 Task: Use the formula "DDB" in spreadsheet "Project protfolio".
Action: Mouse moved to (668, 107)
Screenshot: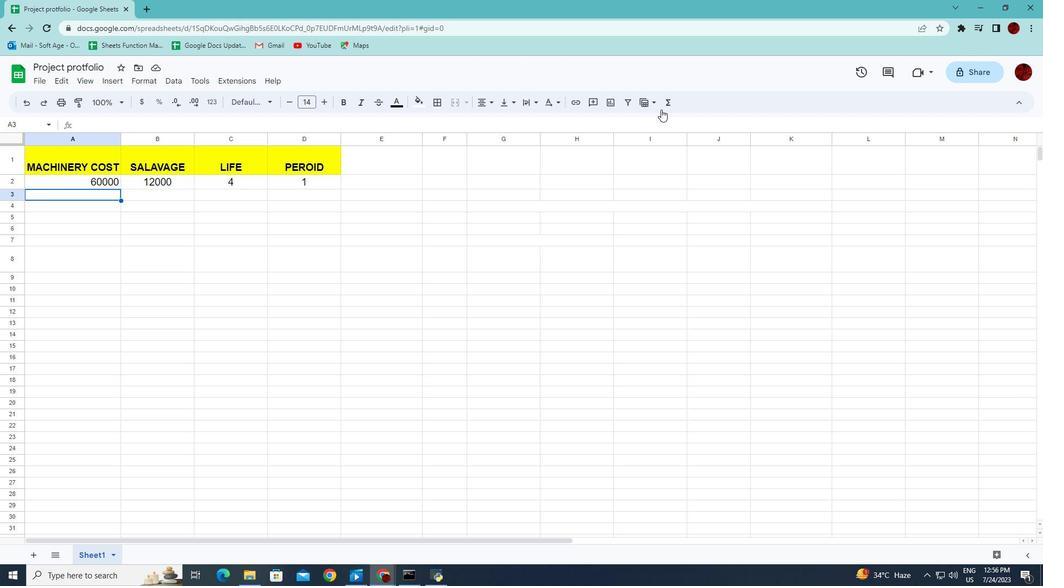 
Action: Mouse pressed left at (668, 107)
Screenshot: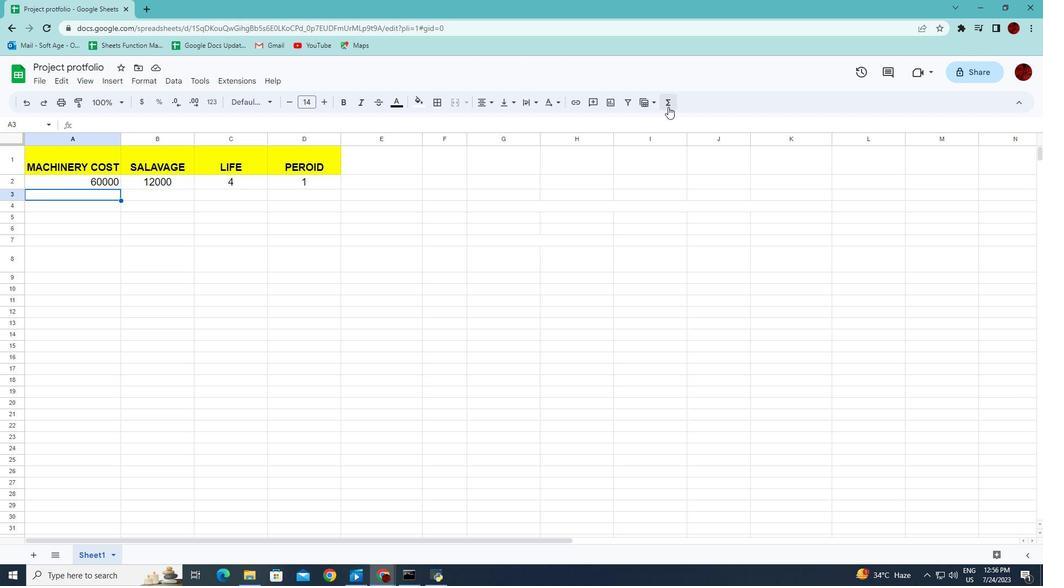 
Action: Mouse moved to (784, 217)
Screenshot: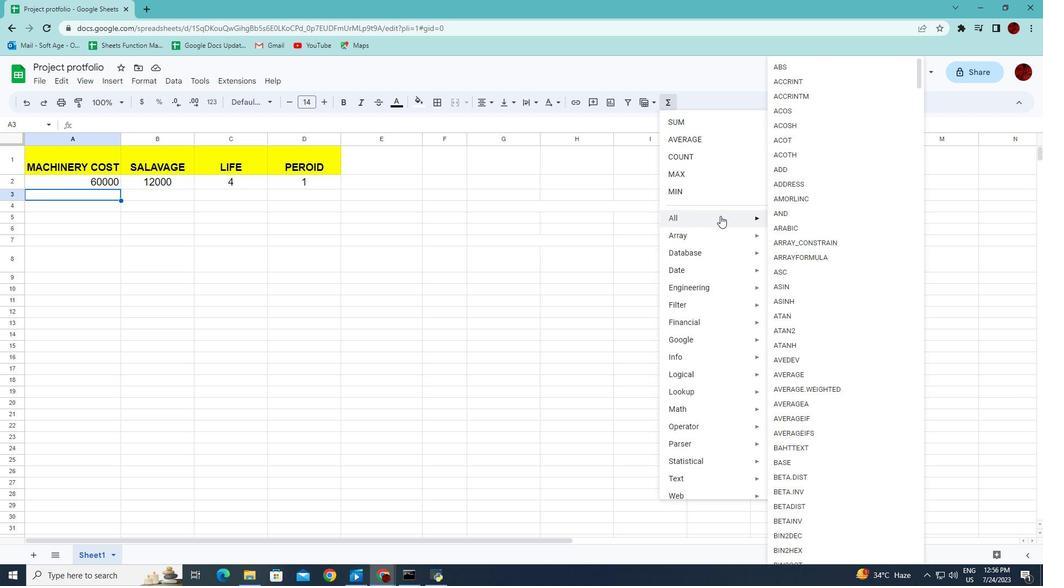 
Action: Mouse scrolled (784, 217) with delta (0, 0)
Screenshot: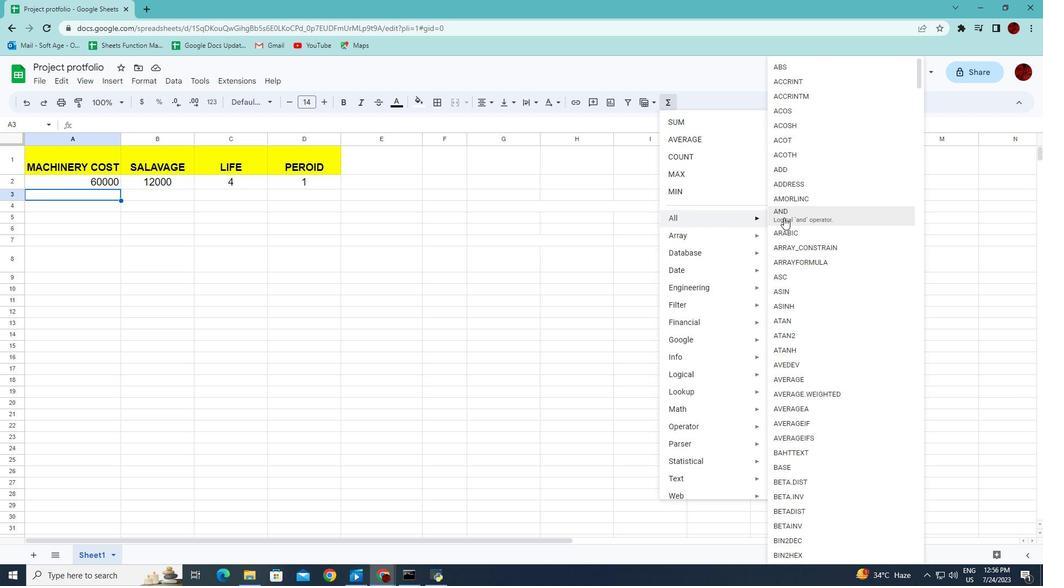 
Action: Mouse scrolled (784, 217) with delta (0, 0)
Screenshot: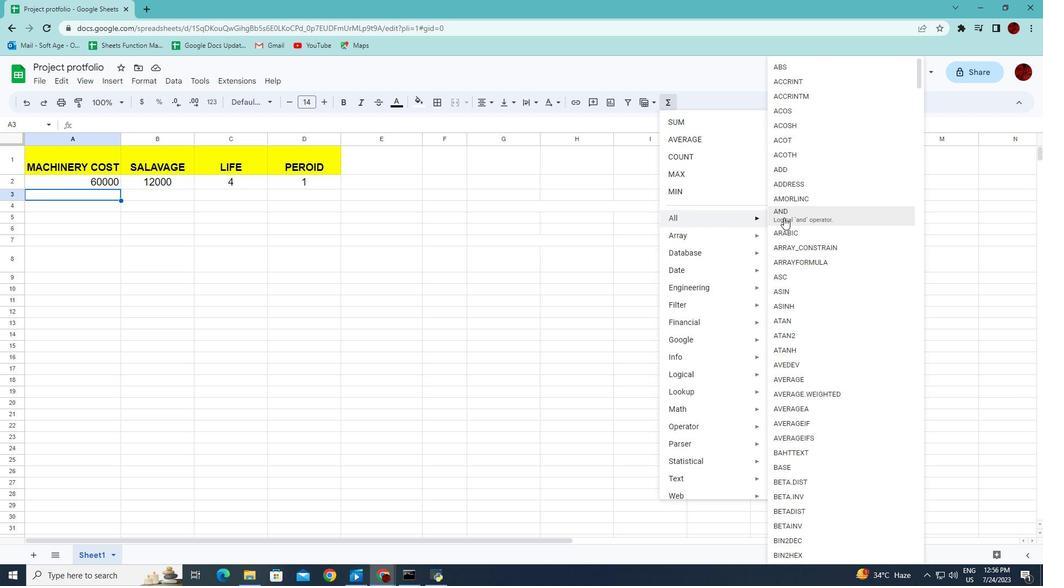 
Action: Mouse scrolled (784, 217) with delta (0, 0)
Screenshot: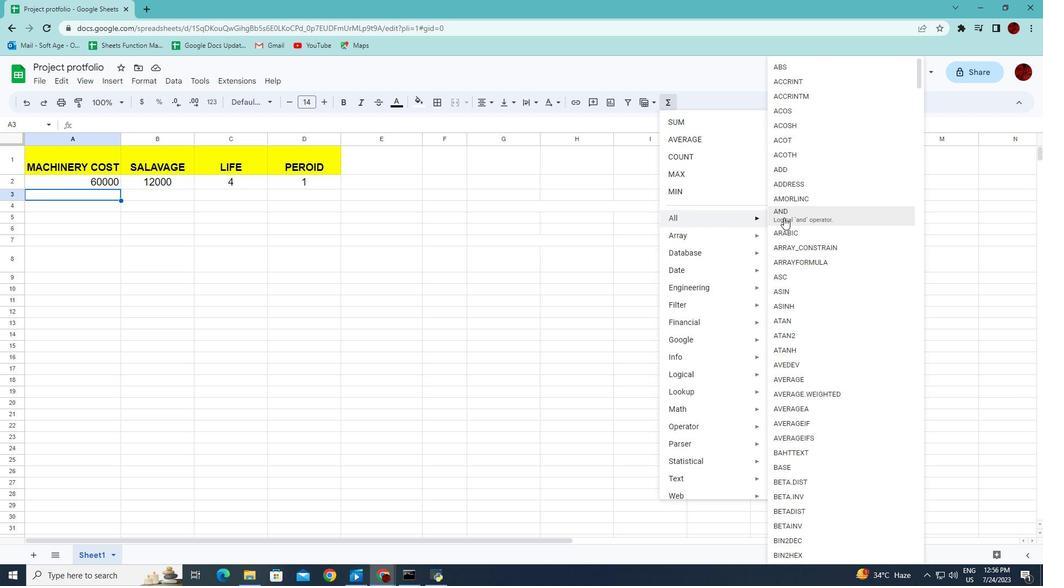 
Action: Mouse scrolled (784, 217) with delta (0, 0)
Screenshot: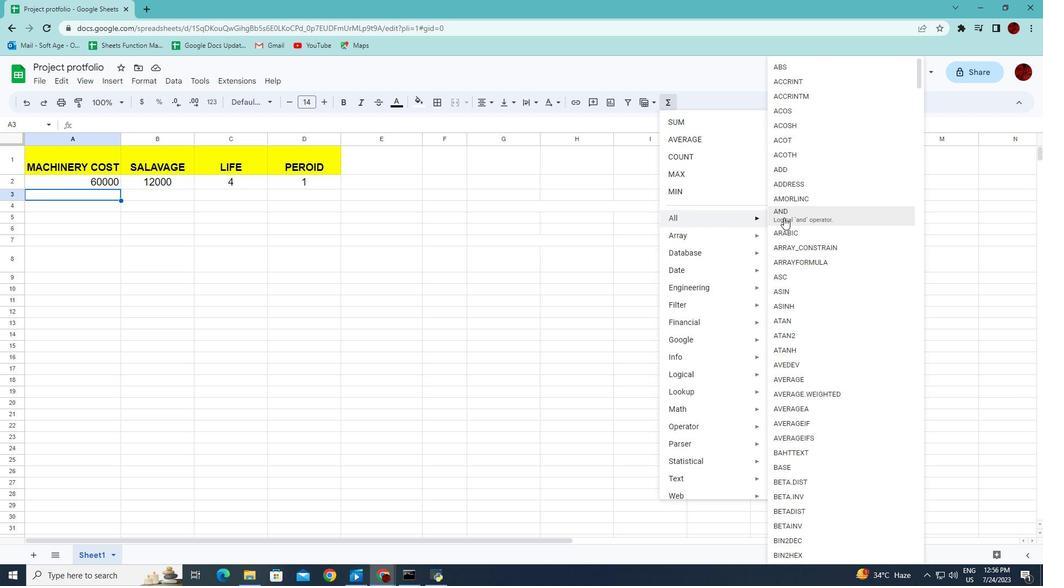 
Action: Mouse scrolled (784, 217) with delta (0, 0)
Screenshot: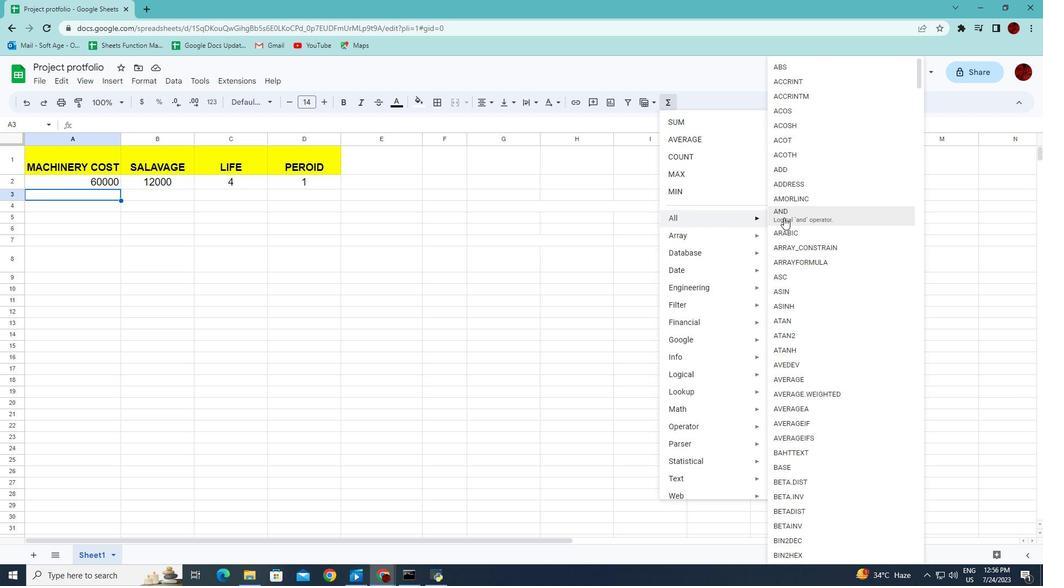 
Action: Mouse scrolled (784, 217) with delta (0, 0)
Screenshot: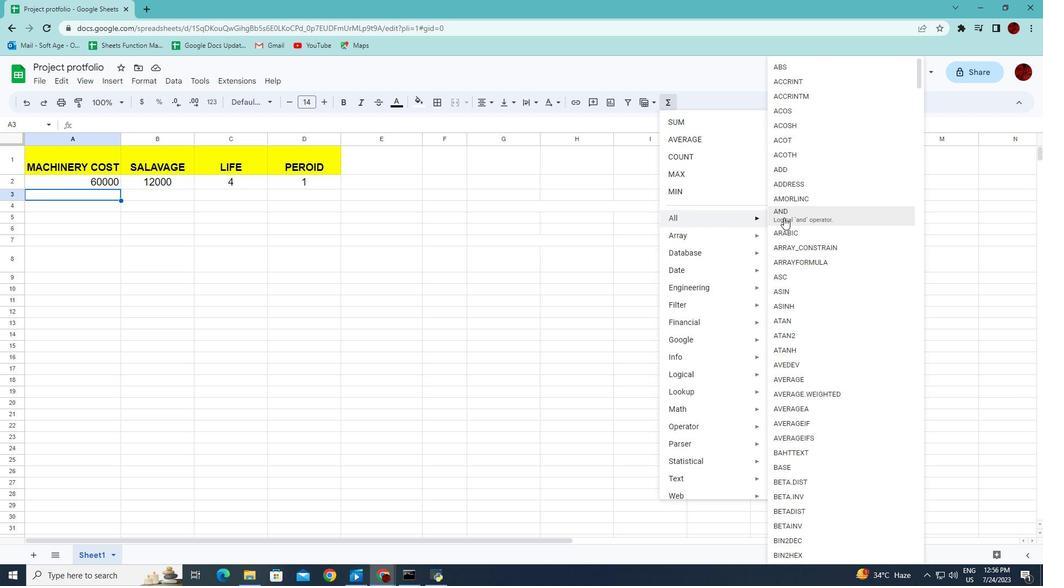 
Action: Mouse scrolled (784, 217) with delta (0, 0)
Screenshot: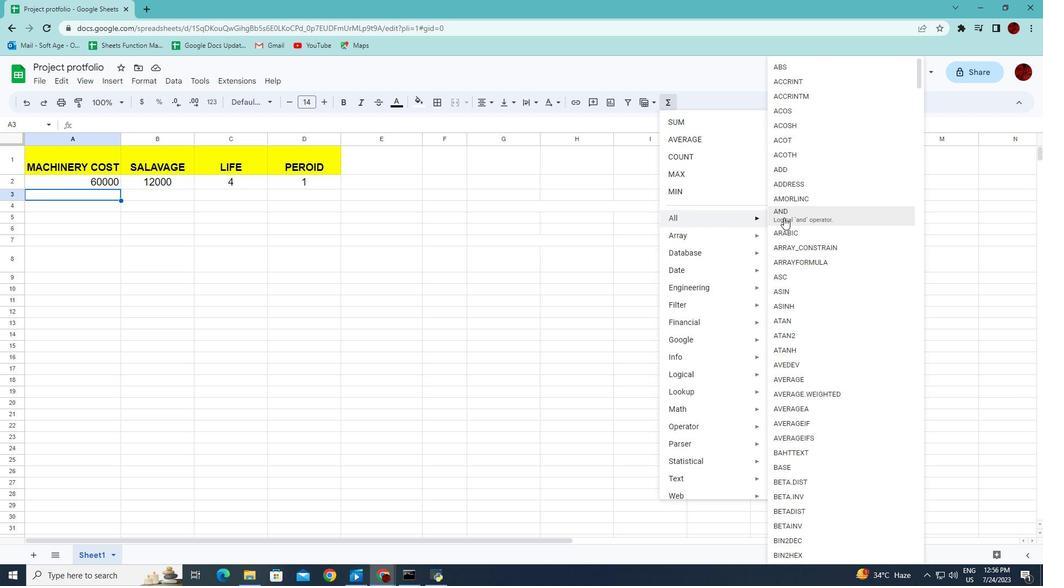 
Action: Mouse scrolled (784, 217) with delta (0, 0)
Screenshot: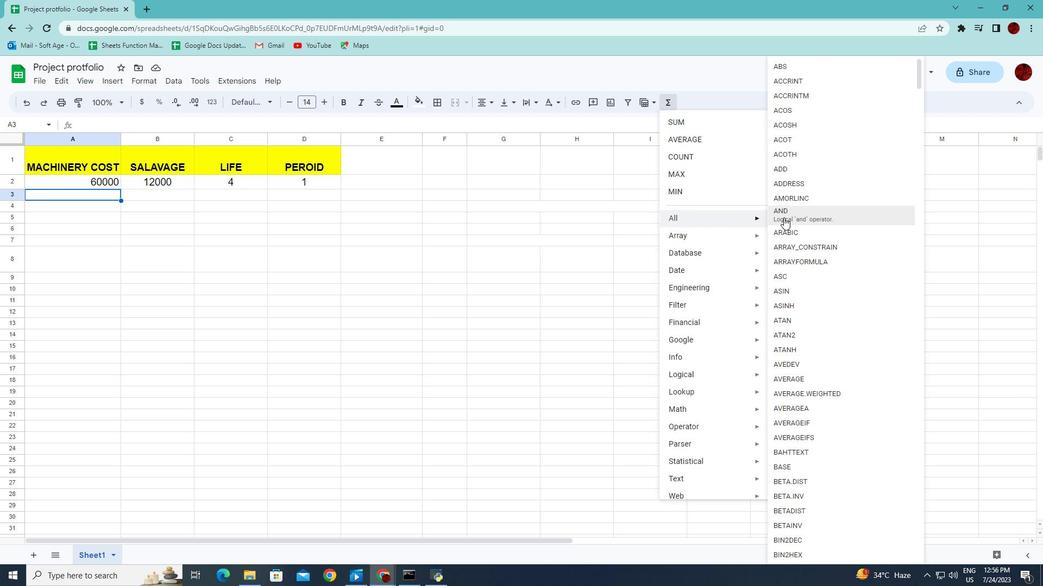 
Action: Mouse scrolled (784, 217) with delta (0, 0)
Screenshot: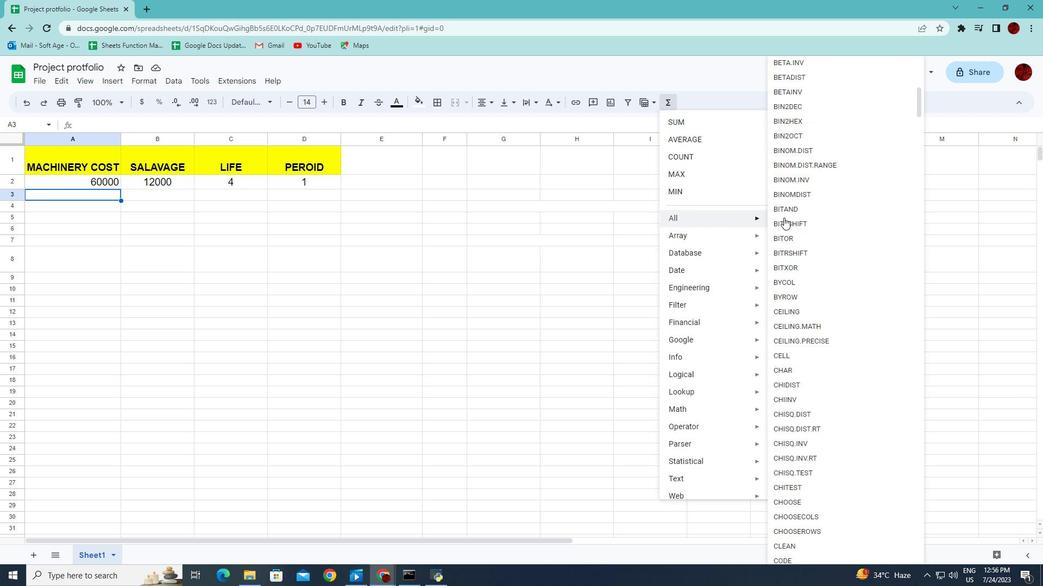 
Action: Mouse scrolled (784, 217) with delta (0, 0)
Screenshot: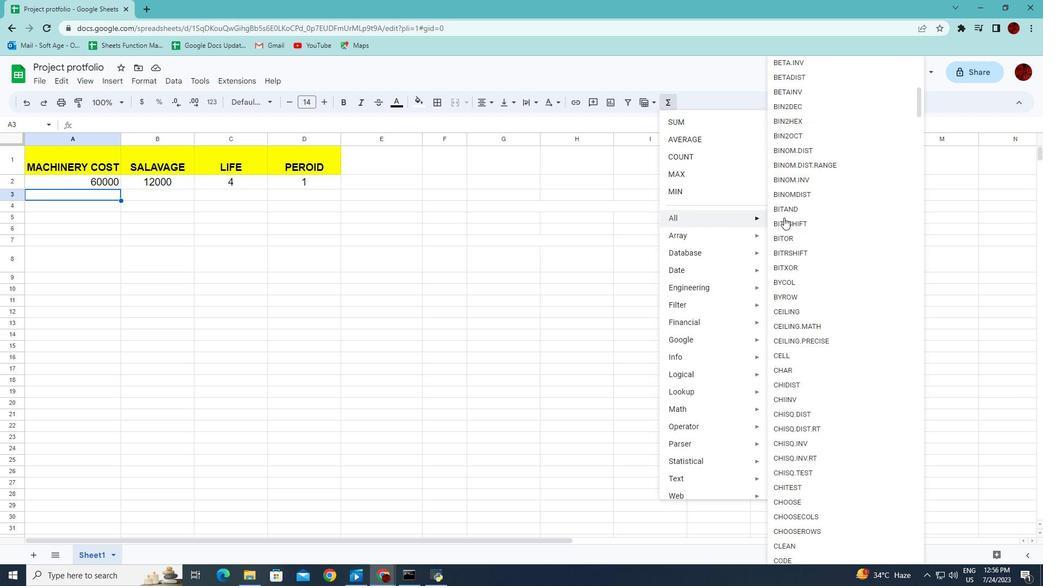 
Action: Mouse scrolled (784, 217) with delta (0, 0)
Screenshot: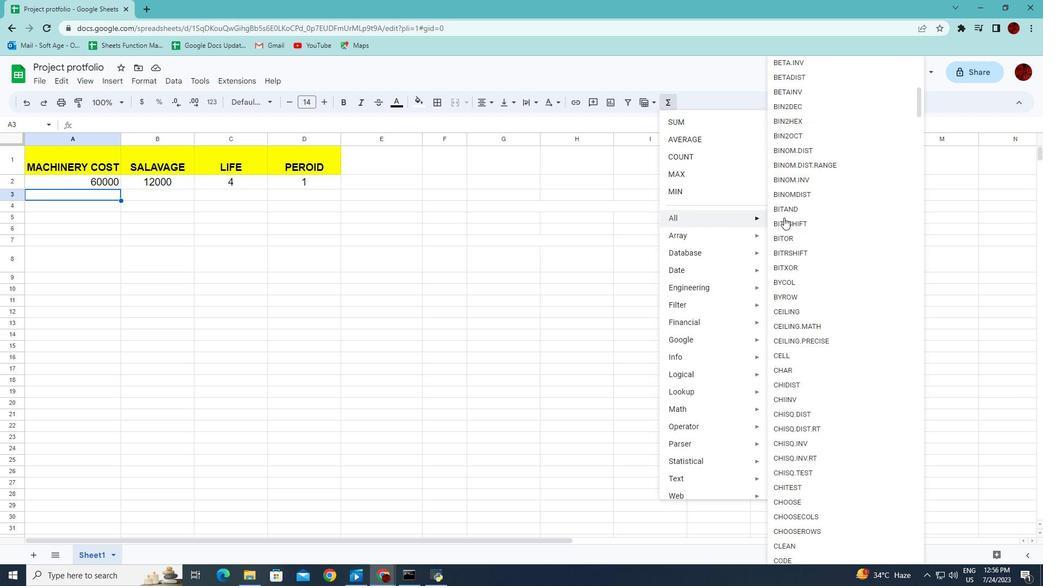 
Action: Mouse scrolled (784, 217) with delta (0, 0)
Screenshot: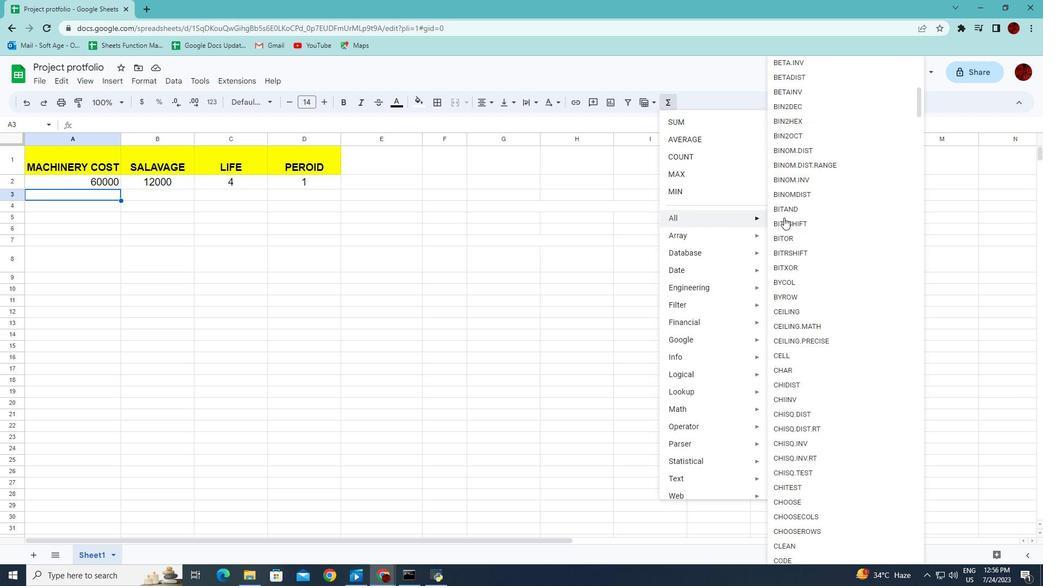
Action: Mouse scrolled (784, 217) with delta (0, 0)
Screenshot: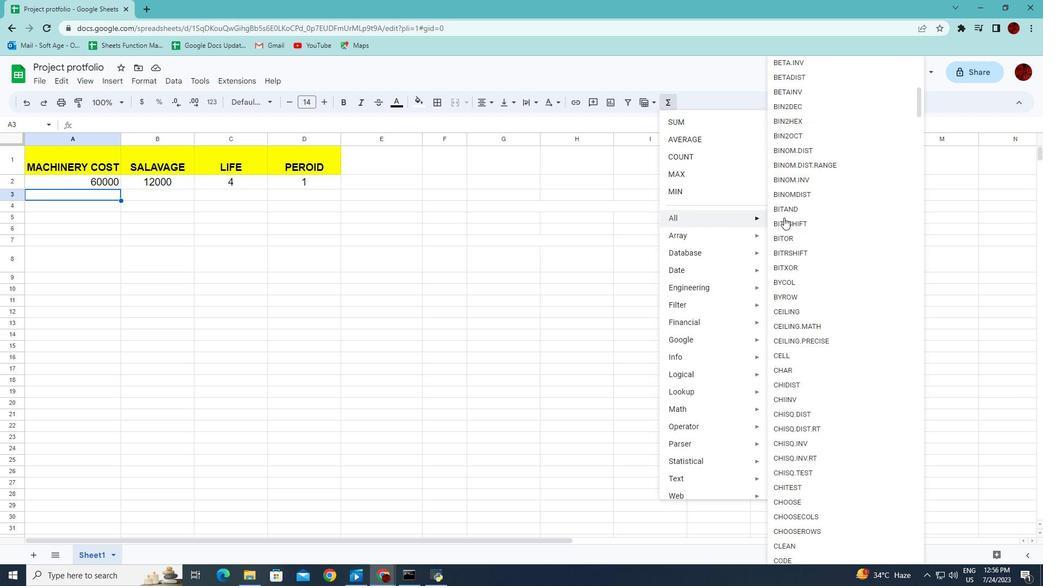 
Action: Mouse scrolled (784, 217) with delta (0, 0)
Screenshot: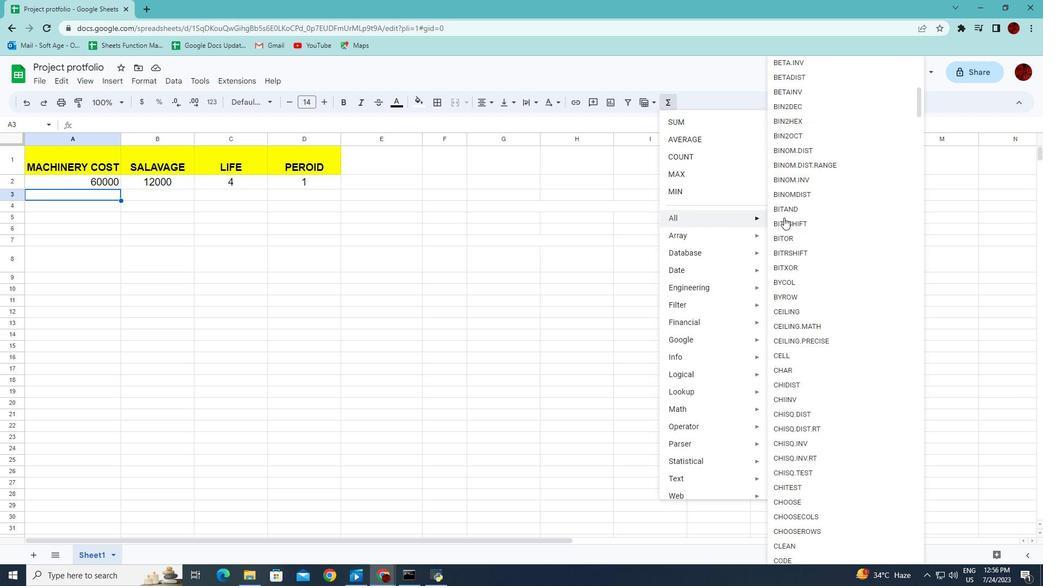 
Action: Mouse scrolled (784, 217) with delta (0, 0)
Screenshot: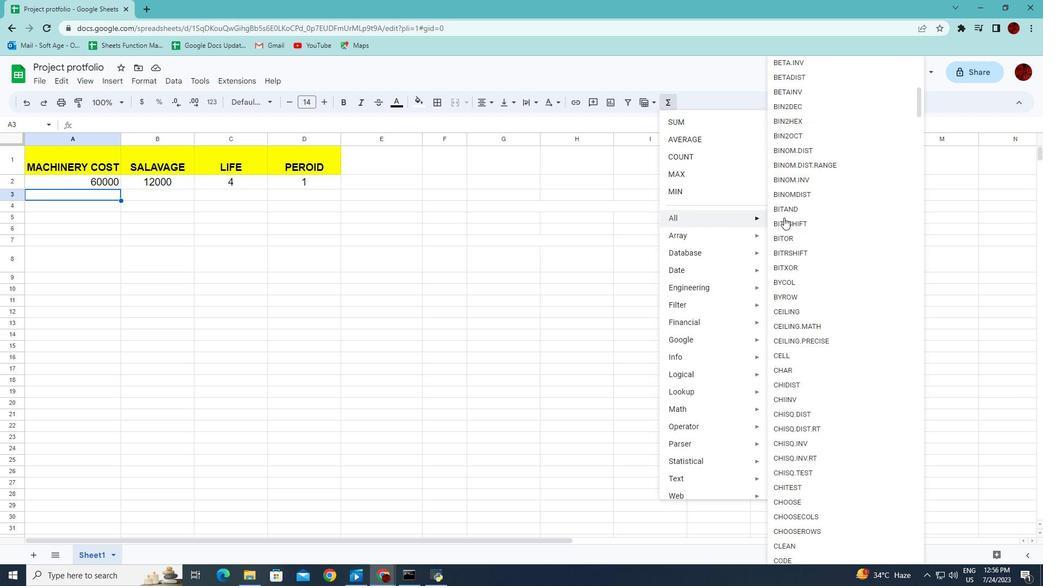 
Action: Mouse scrolled (784, 217) with delta (0, 0)
Screenshot: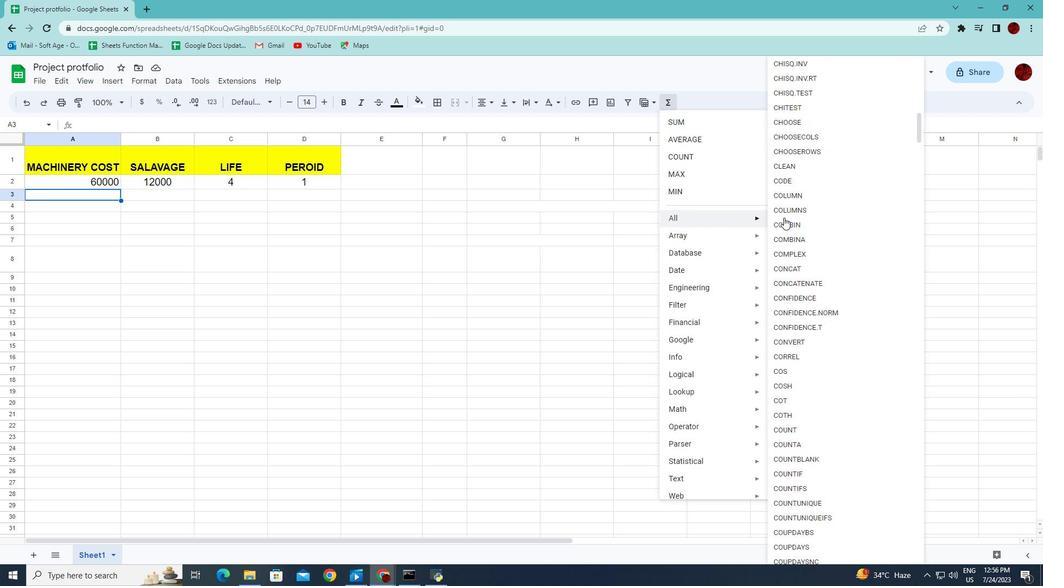 
Action: Mouse scrolled (784, 217) with delta (0, 0)
Screenshot: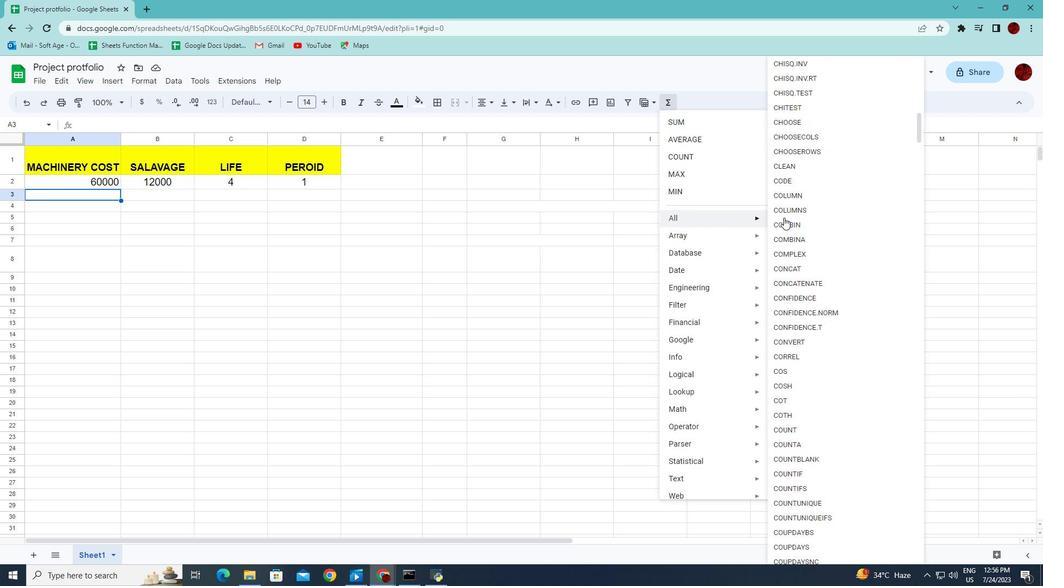 
Action: Mouse scrolled (784, 217) with delta (0, 0)
Screenshot: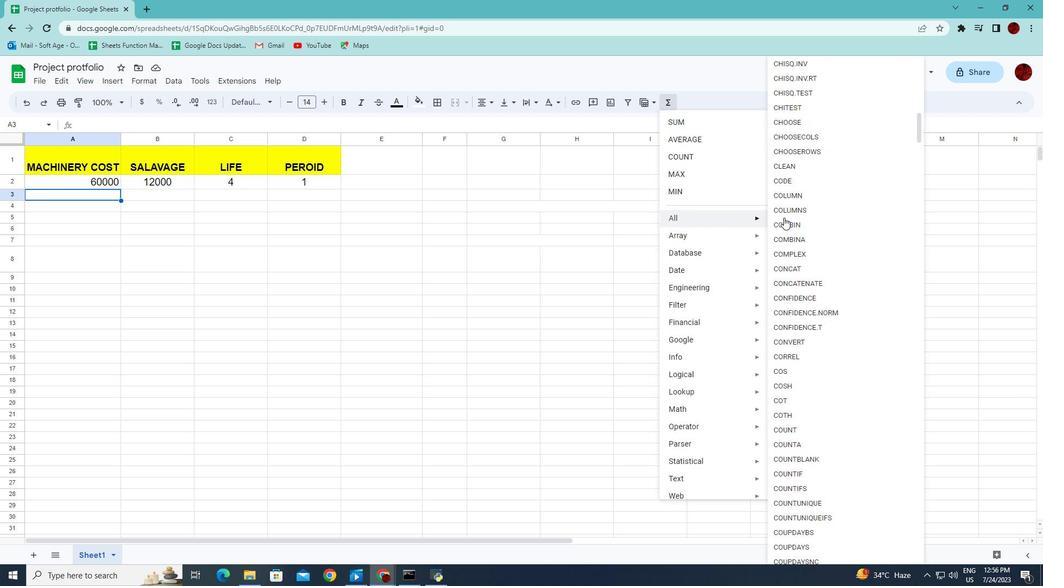 
Action: Mouse scrolled (784, 217) with delta (0, 0)
Screenshot: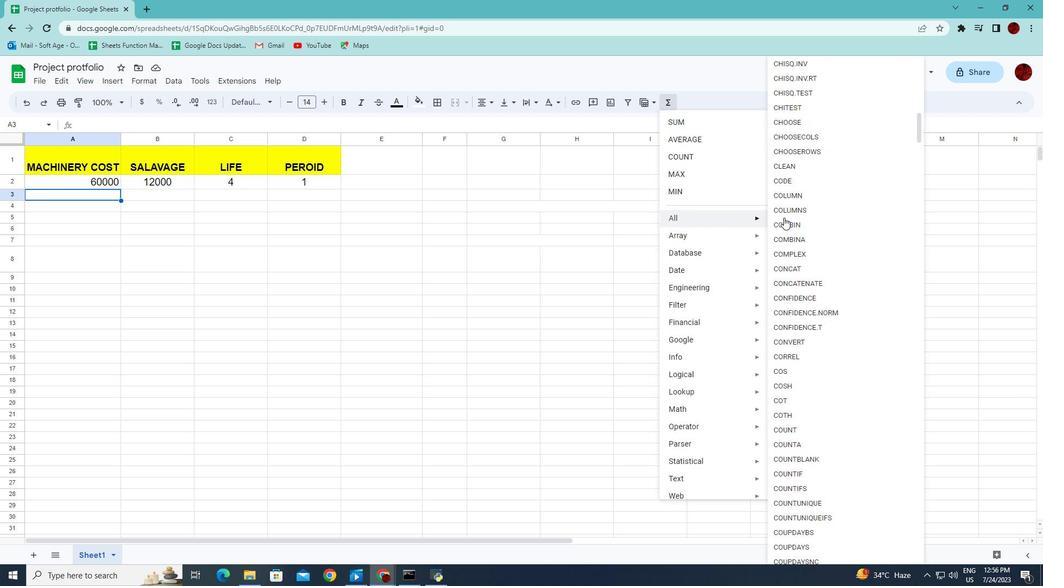 
Action: Mouse scrolled (784, 217) with delta (0, 0)
Screenshot: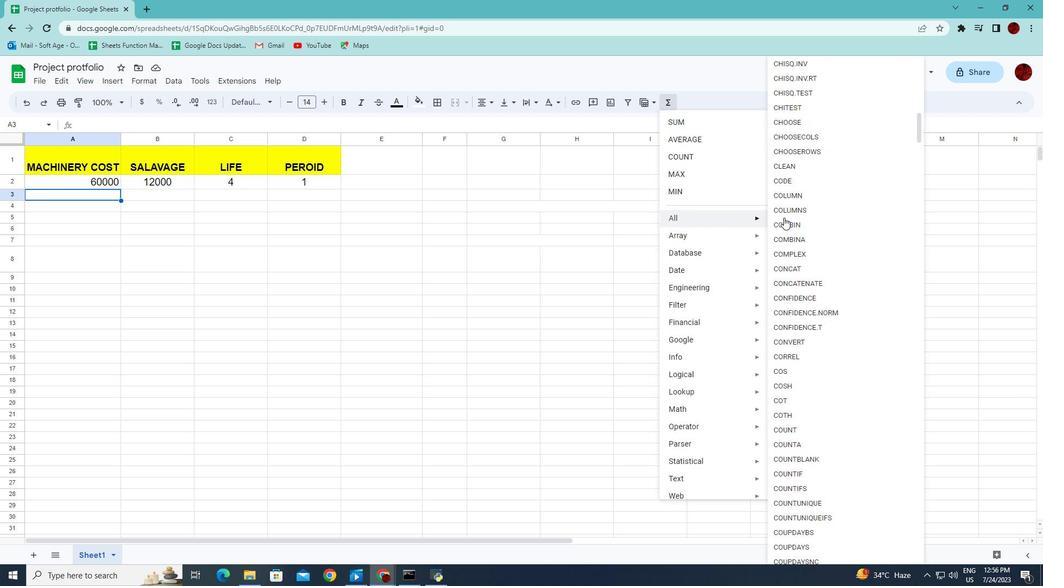 
Action: Mouse scrolled (784, 217) with delta (0, 0)
Screenshot: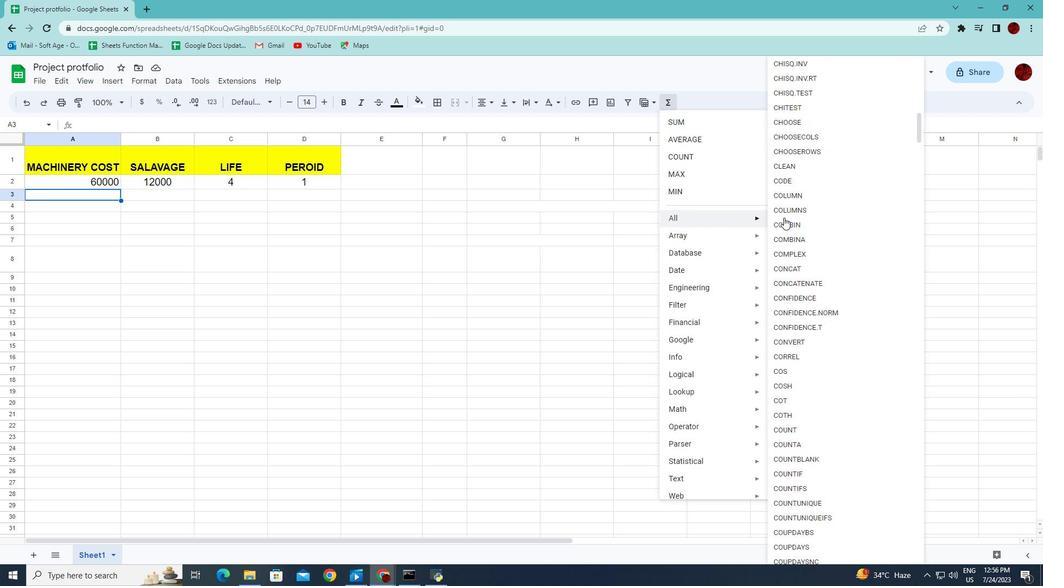 
Action: Mouse scrolled (784, 217) with delta (0, 0)
Screenshot: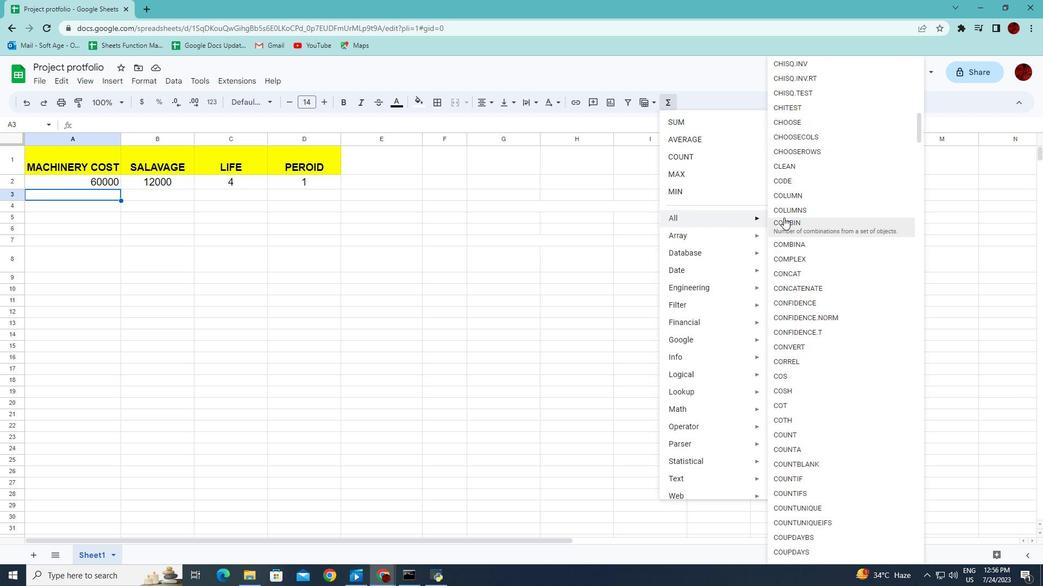 
Action: Mouse scrolled (784, 217) with delta (0, 0)
Screenshot: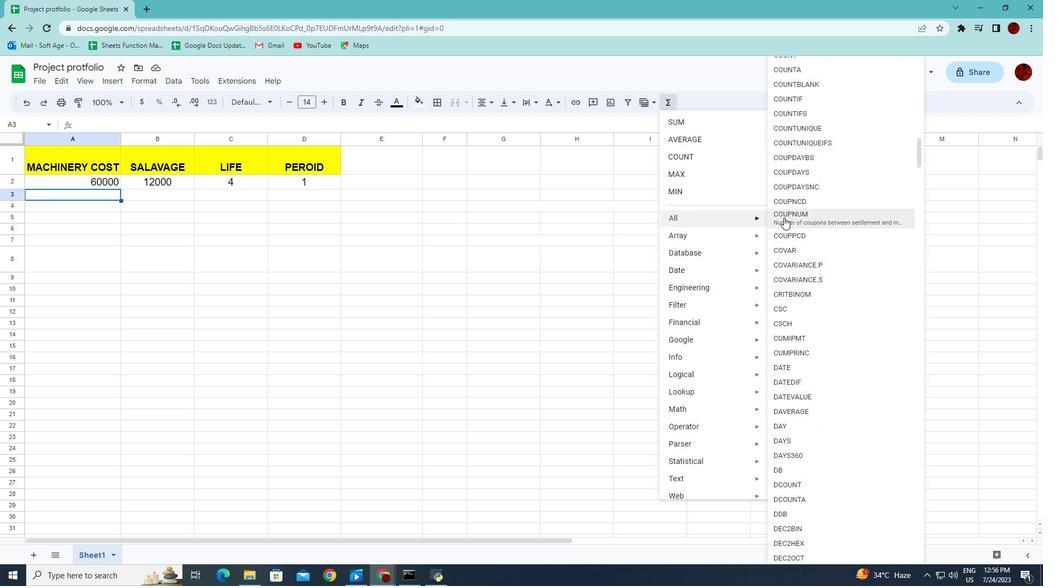 
Action: Mouse scrolled (784, 217) with delta (0, 0)
Screenshot: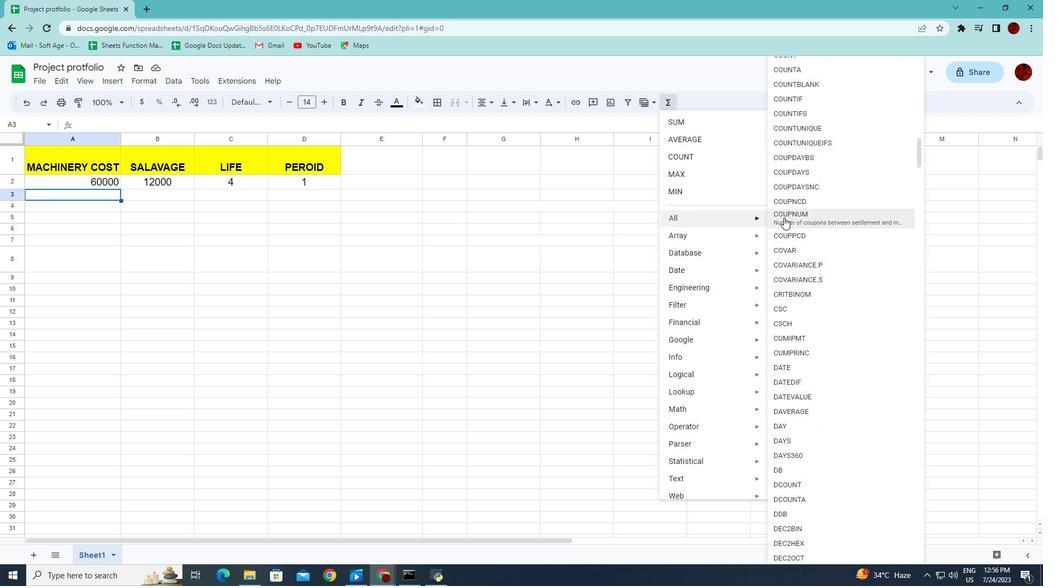 
Action: Mouse scrolled (784, 217) with delta (0, 0)
Screenshot: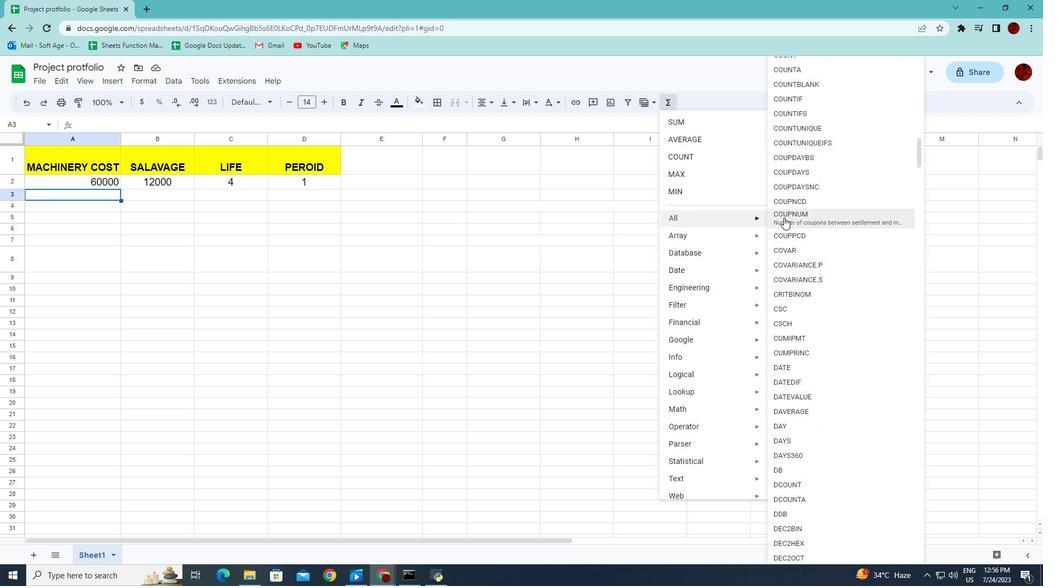 
Action: Mouse scrolled (784, 217) with delta (0, 0)
Screenshot: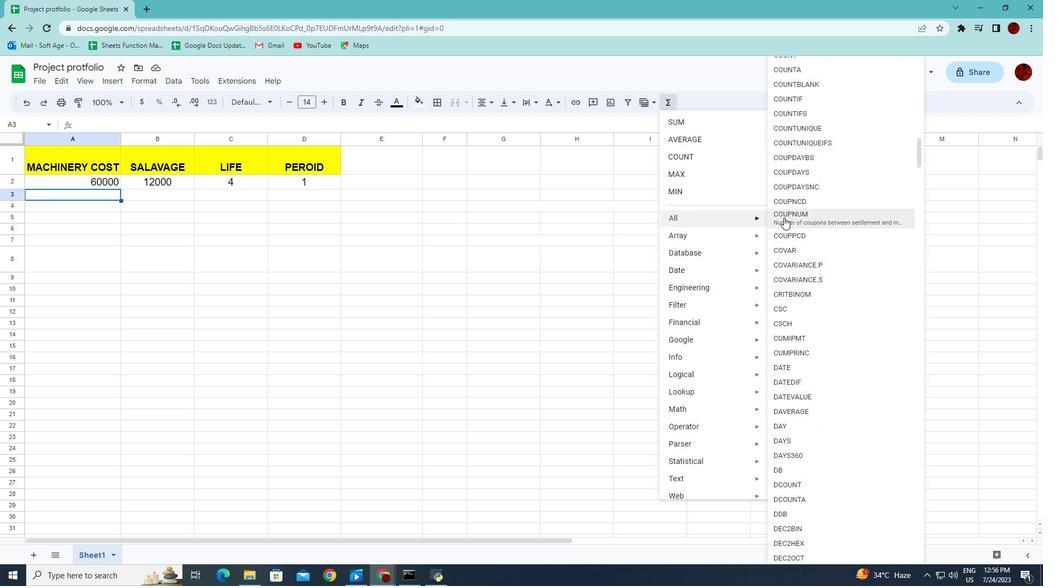 
Action: Mouse scrolled (784, 217) with delta (0, 0)
Screenshot: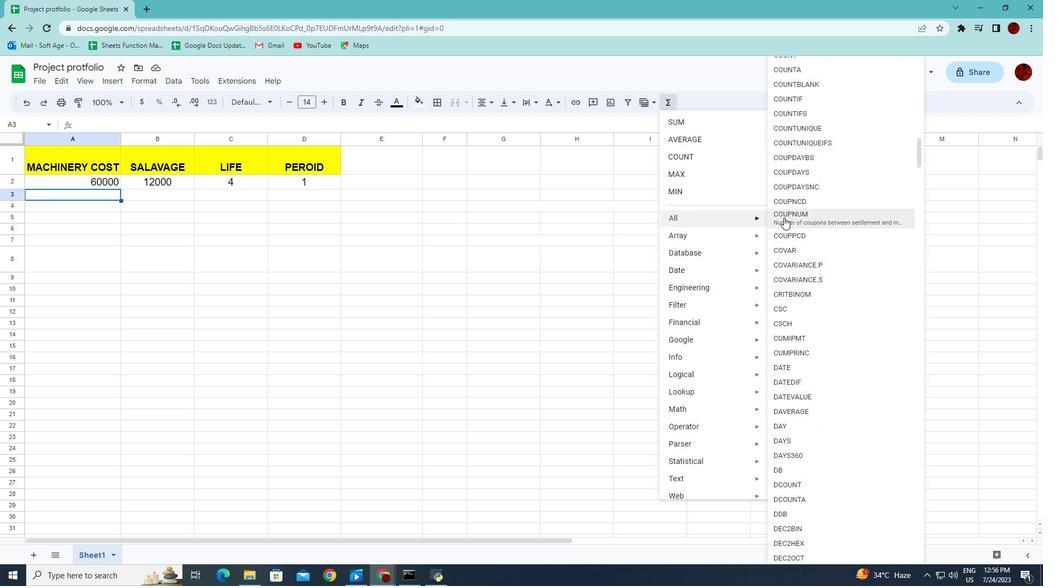
Action: Mouse scrolled (784, 217) with delta (0, 0)
Screenshot: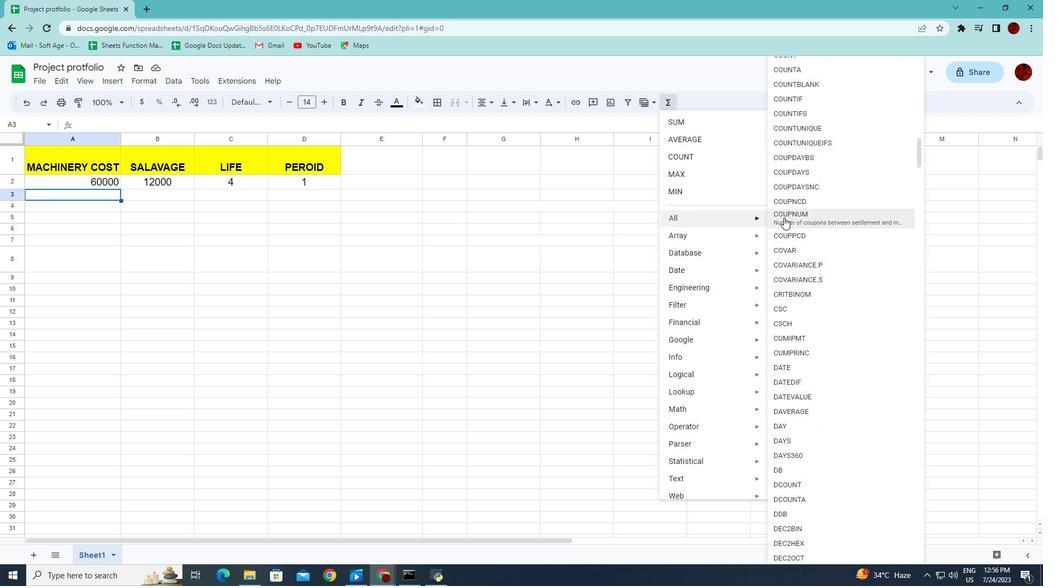 
Action: Mouse moved to (789, 192)
Screenshot: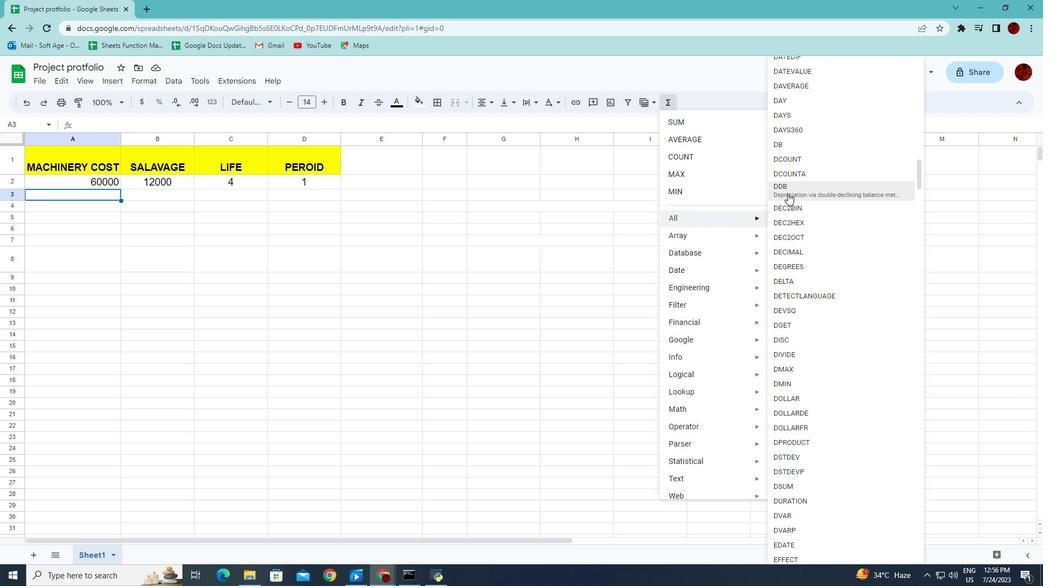 
Action: Mouse pressed left at (789, 192)
Screenshot: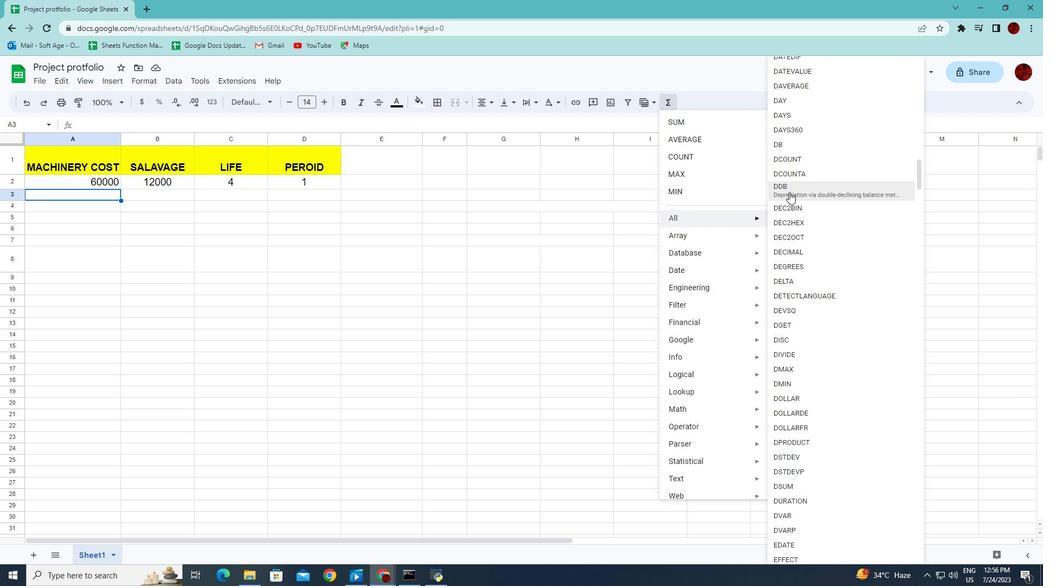 
Action: Mouse moved to (103, 179)
Screenshot: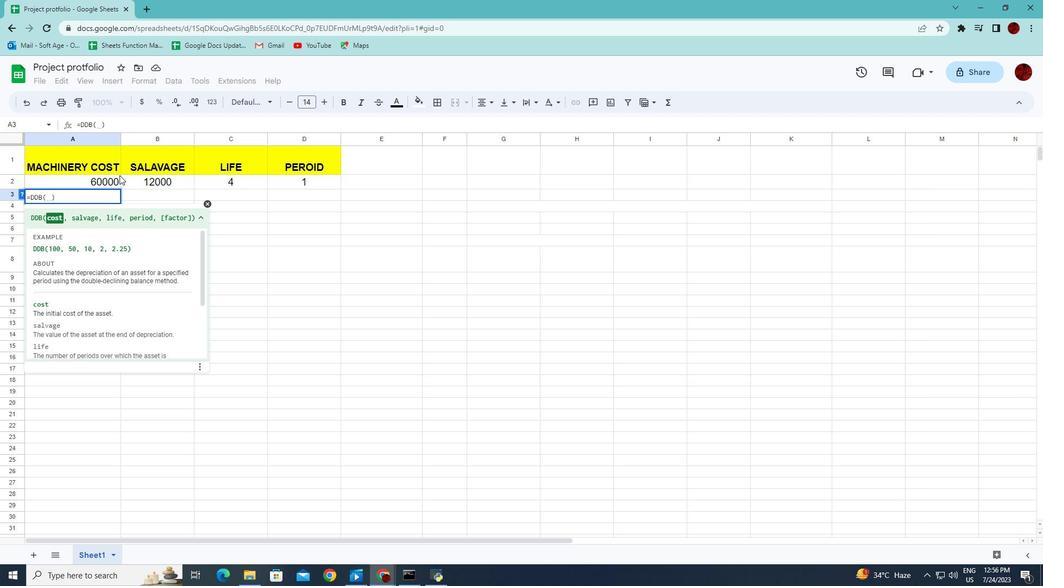 
Action: Mouse pressed left at (103, 179)
Screenshot: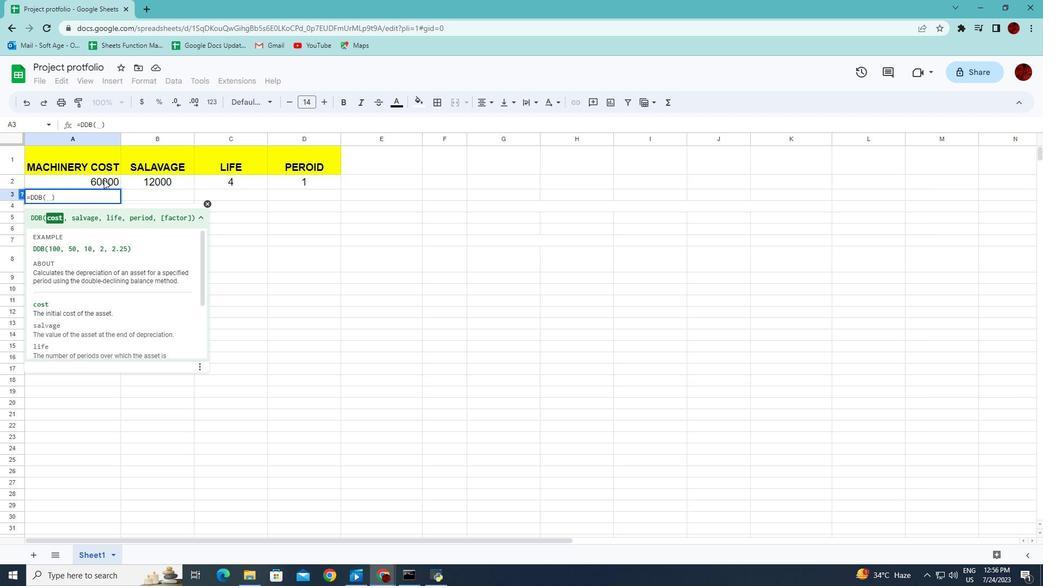 
Action: Key pressed ,
Screenshot: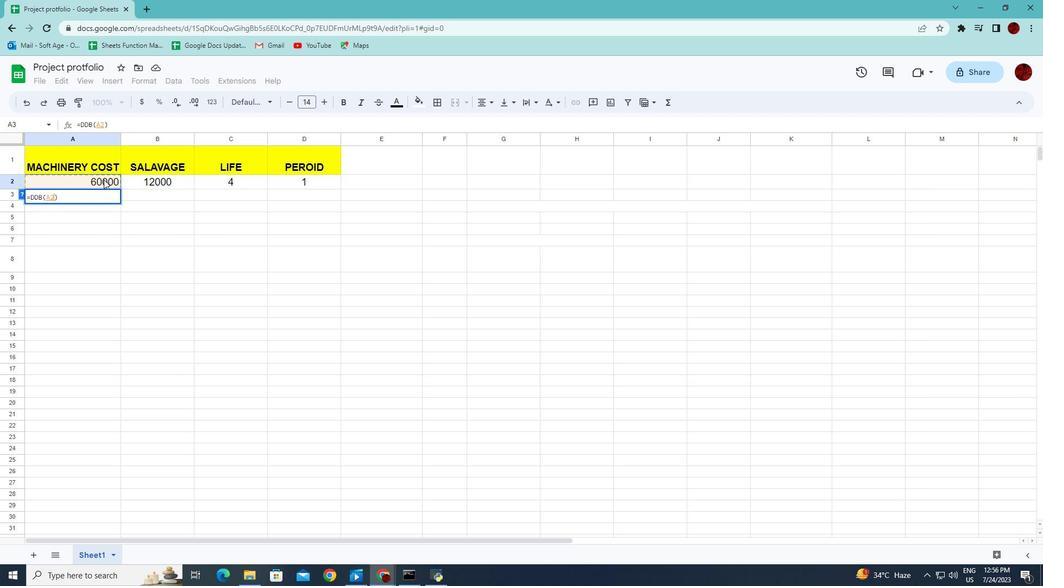 
Action: Mouse moved to (147, 178)
Screenshot: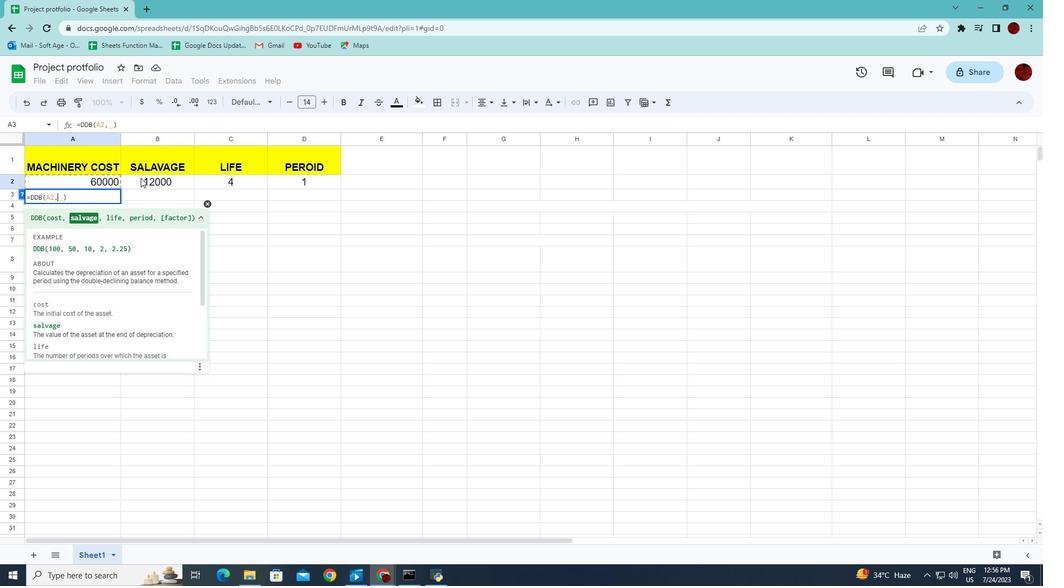 
Action: Mouse pressed left at (147, 178)
Screenshot: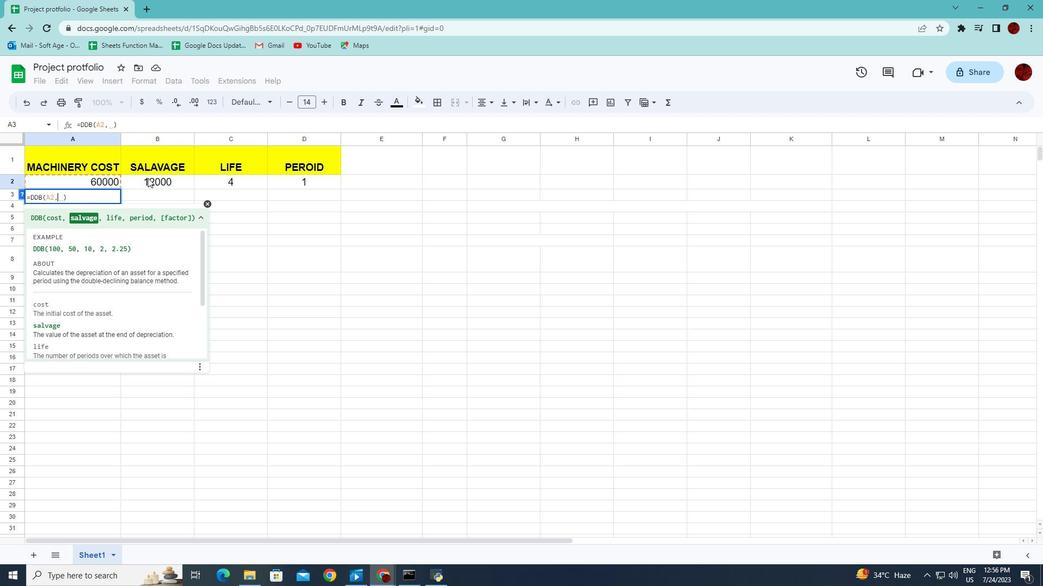 
Action: Key pressed ,
Screenshot: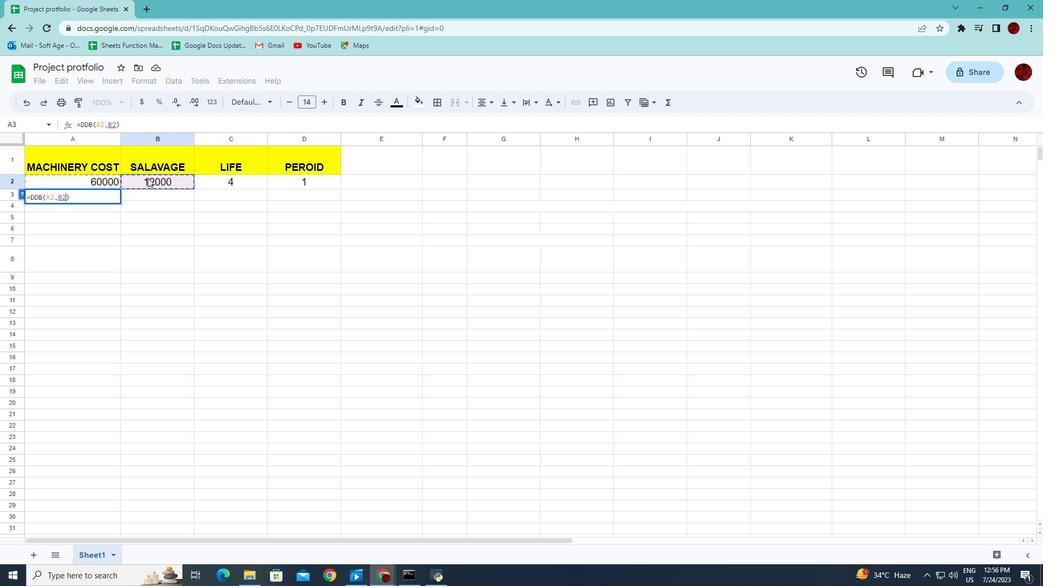 
Action: Mouse moved to (225, 181)
Screenshot: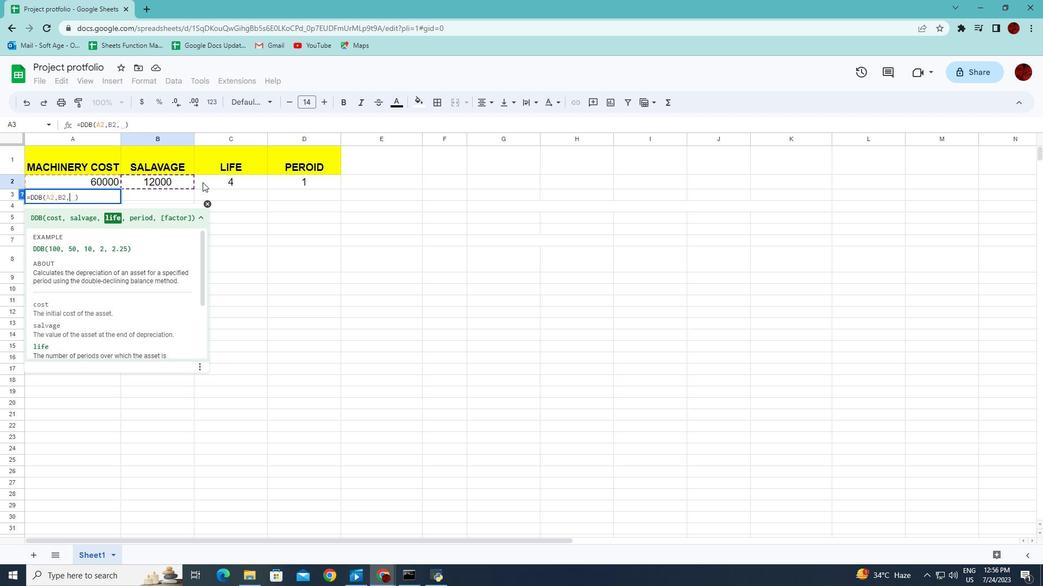 
Action: Mouse pressed left at (225, 181)
Screenshot: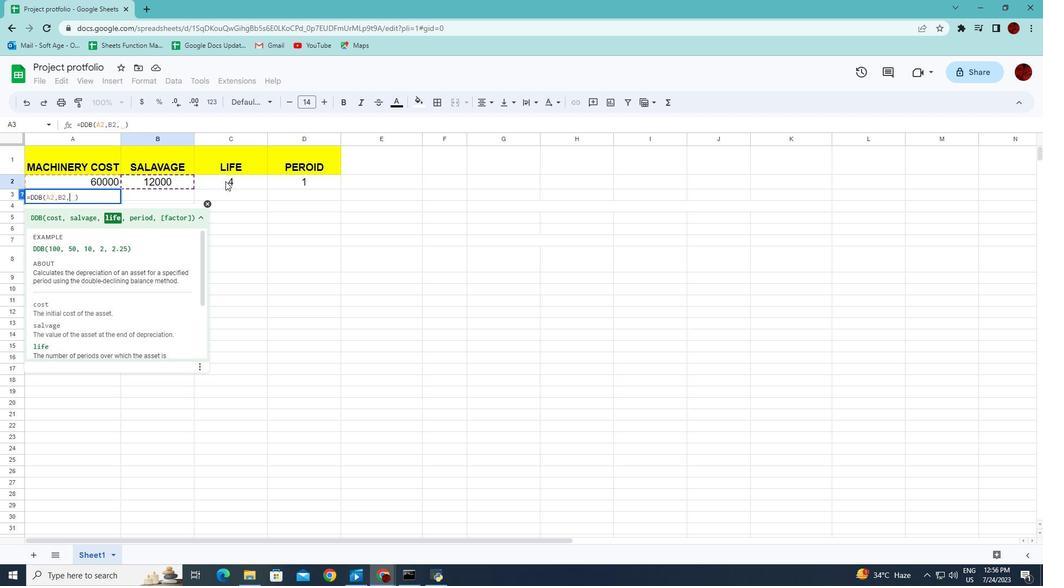 
Action: Key pressed ,
Screenshot: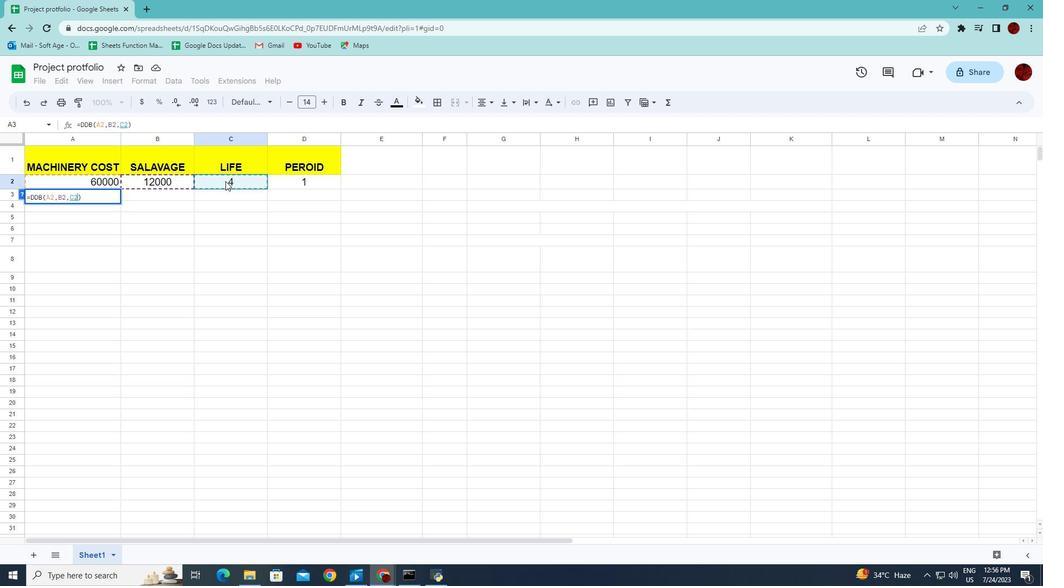 
Action: Mouse moved to (286, 186)
Screenshot: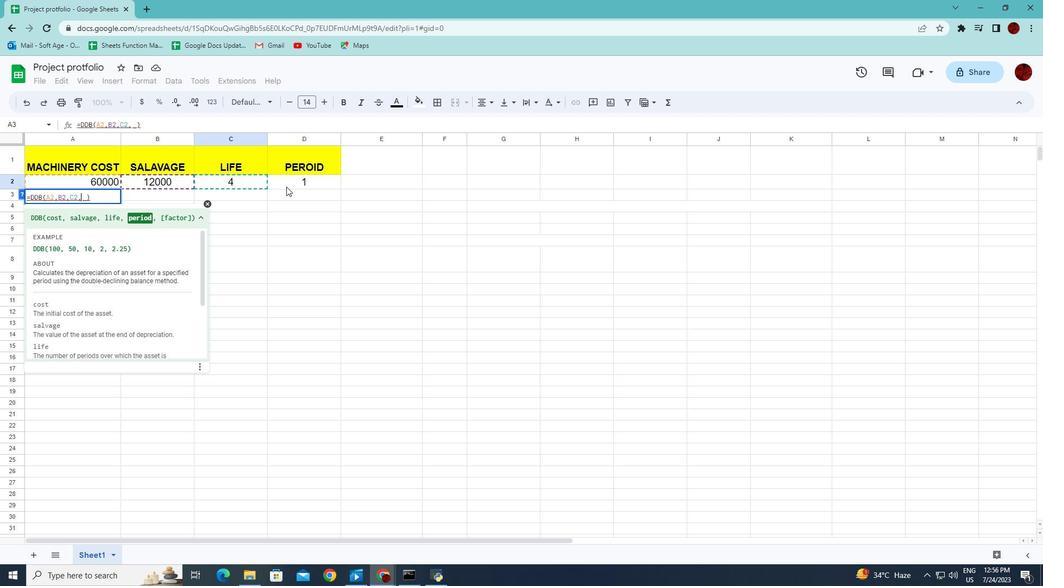 
Action: Mouse pressed left at (286, 186)
Screenshot: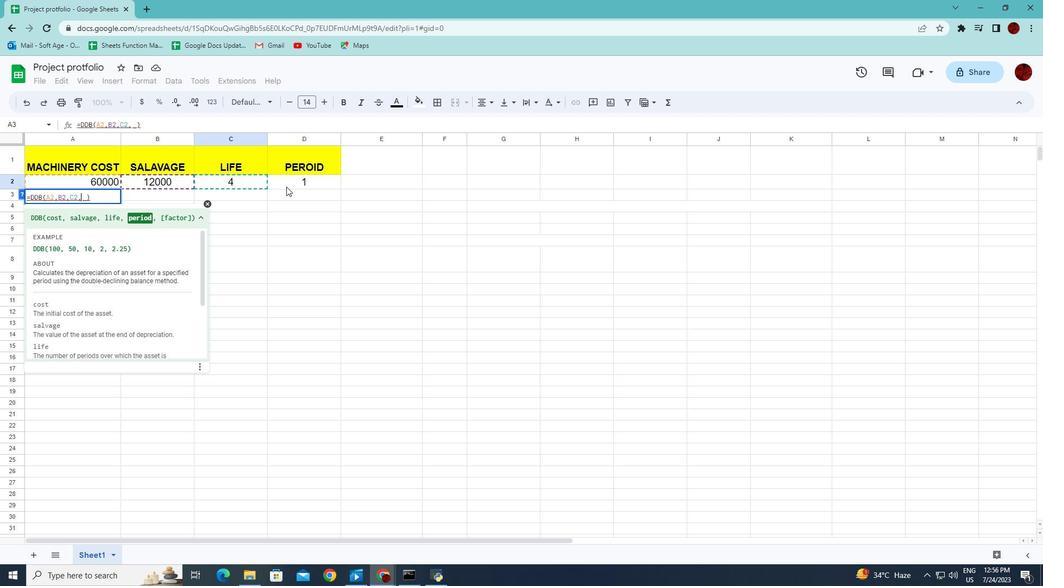 
Action: Key pressed <Key.enter>
Screenshot: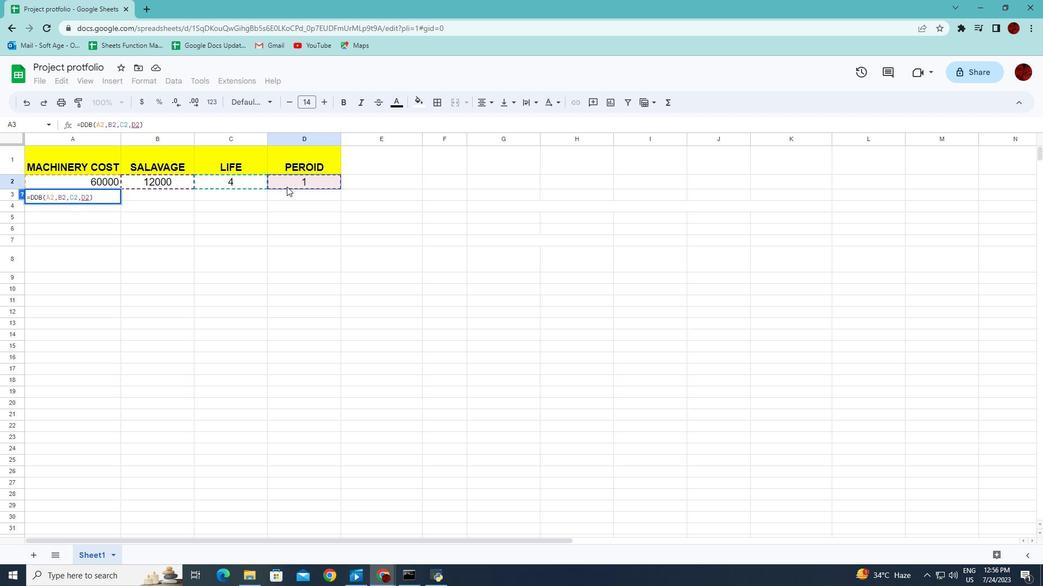 
